 Task: Open Card Card0000000281 in Board Board0000000071 in Workspace WS0000000024 in Trello. Add Member Nikrathi889@gmail.com to Card Card0000000281 in Board Board0000000071 in Workspace WS0000000024 in Trello. Add Purple Label titled Label0000000281 to Card Card0000000281 in Board Board0000000071 in Workspace WS0000000024 in Trello. Add Checklist CL0000000281 to Card Card0000000281 in Board Board0000000071 in Workspace WS0000000024 in Trello. Add Dates with Start Date as Aug 01 2023 and Due Date as Aug 31 2023 to Card Card0000000281 in Board Board0000000071 in Workspace WS0000000024 in Trello
Action: Mouse moved to (275, 206)
Screenshot: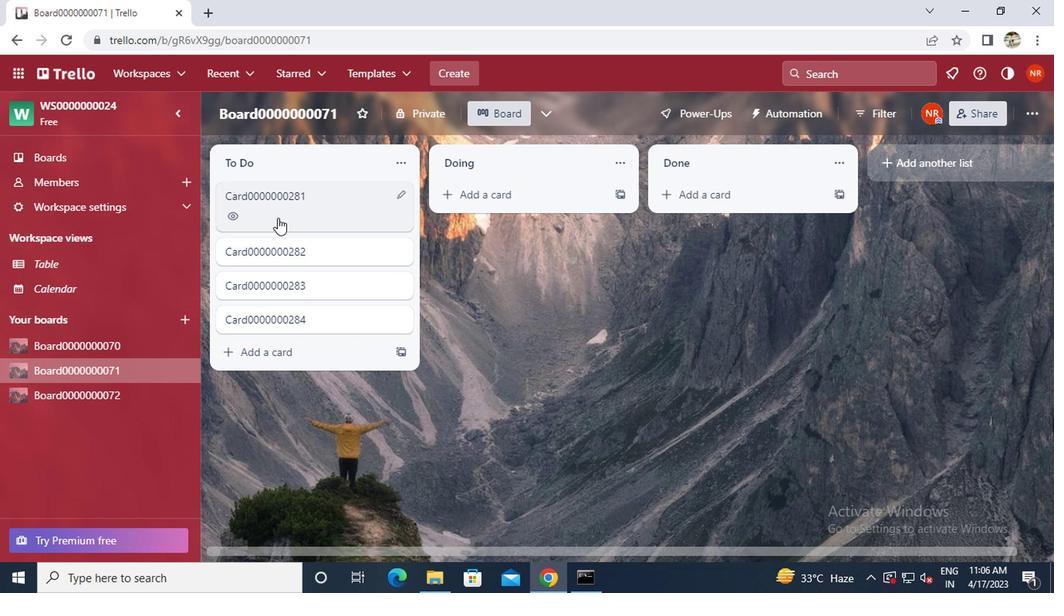 
Action: Mouse pressed left at (275, 206)
Screenshot: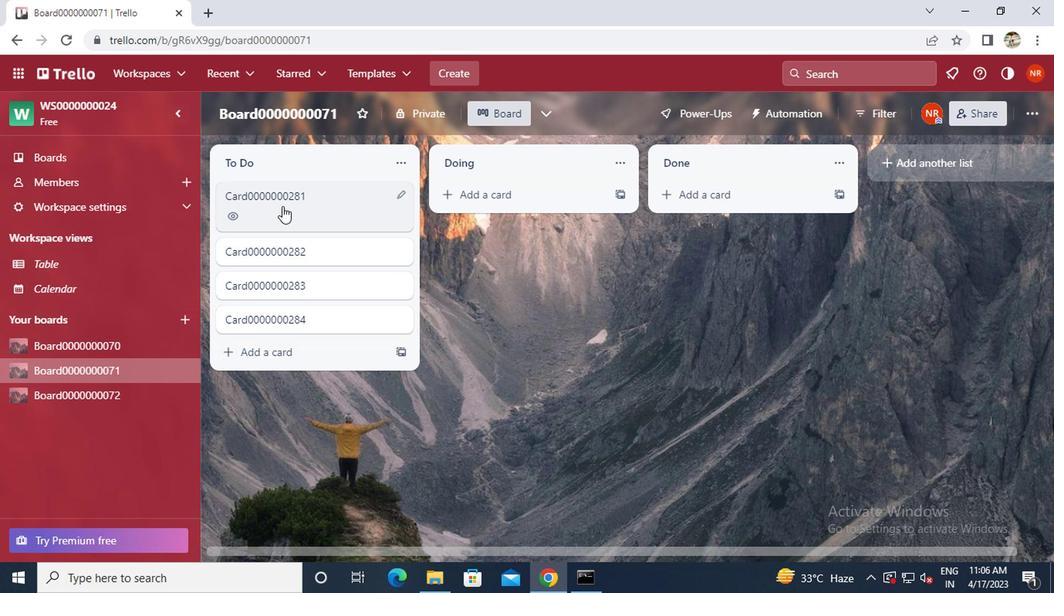 
Action: Mouse moved to (712, 200)
Screenshot: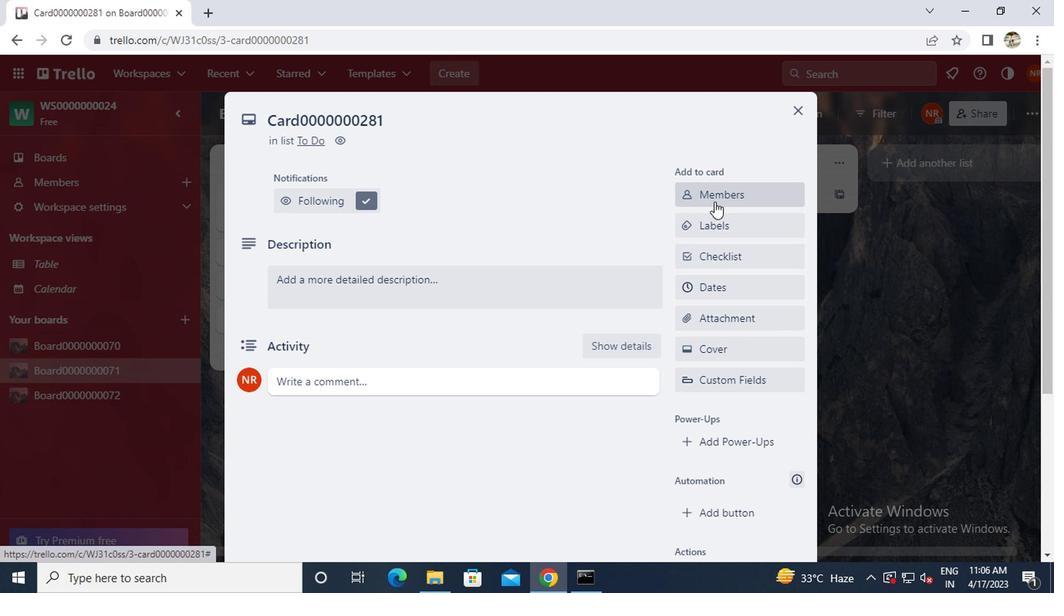 
Action: Mouse pressed left at (712, 200)
Screenshot: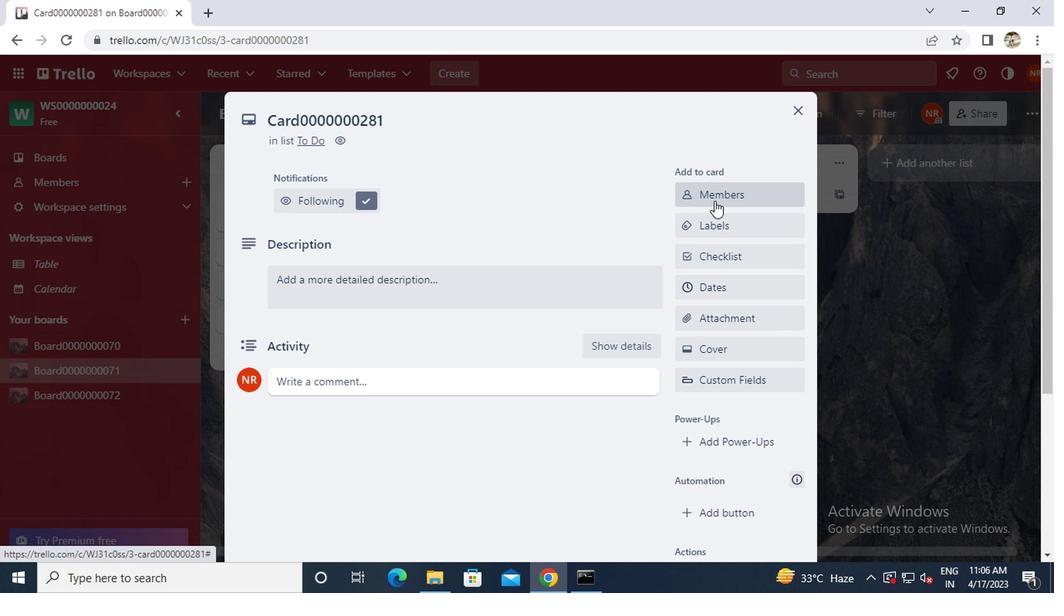 
Action: Key pressed n
Screenshot: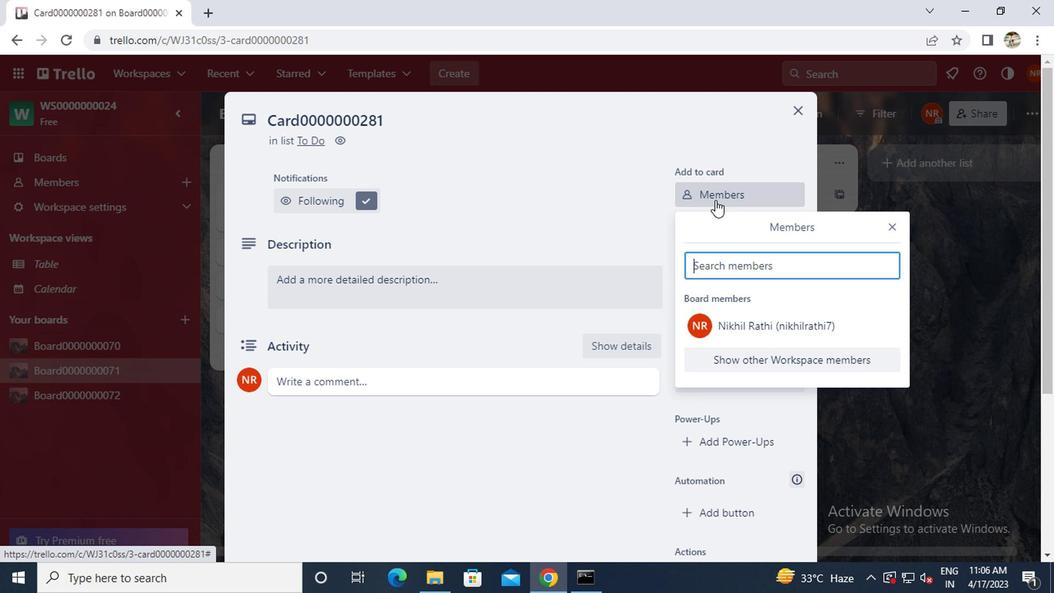 
Action: Mouse moved to (733, 218)
Screenshot: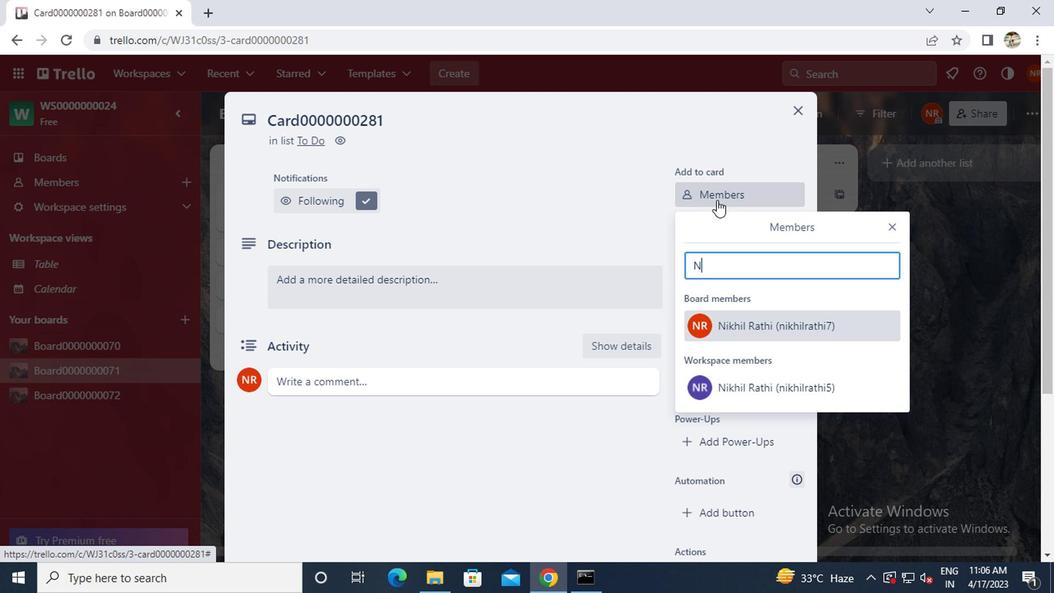 
Action: Key pressed <Key.caps_lock>ikrathi889<Key.shift>@GMAIL.COM
Screenshot: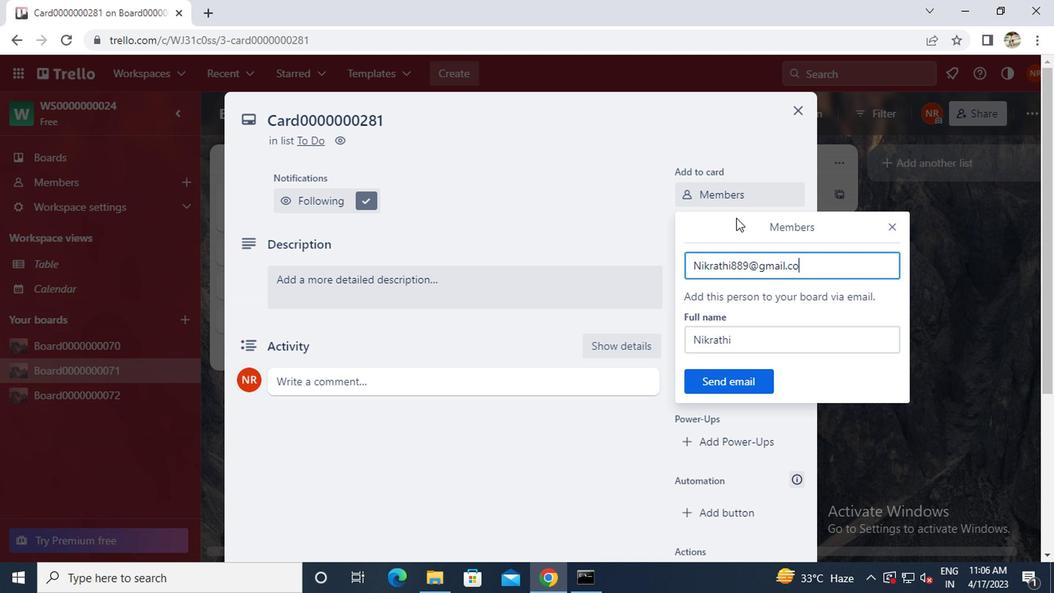
Action: Mouse moved to (719, 376)
Screenshot: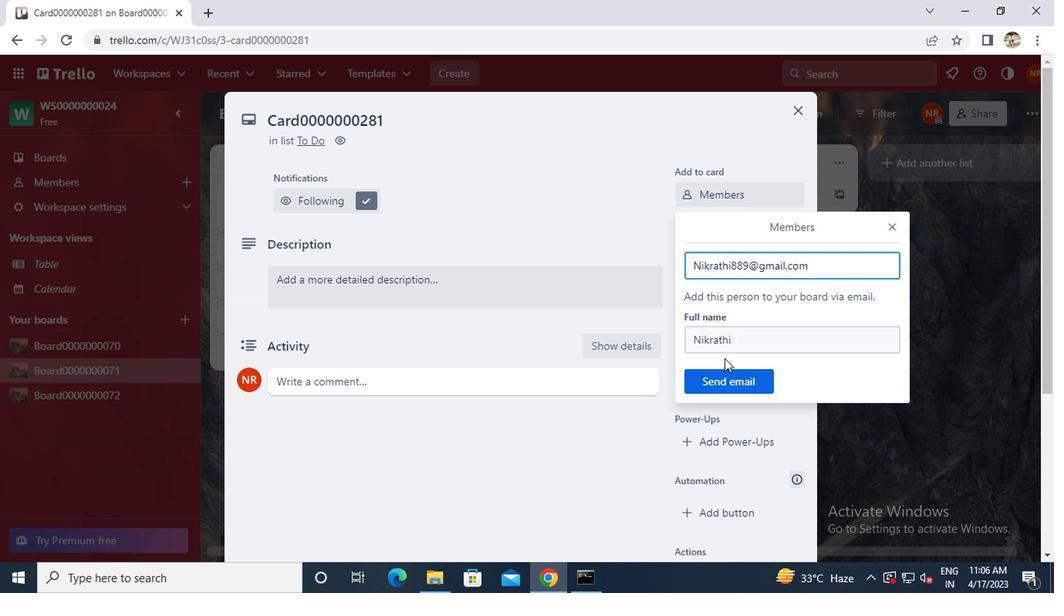 
Action: Mouse pressed left at (719, 376)
Screenshot: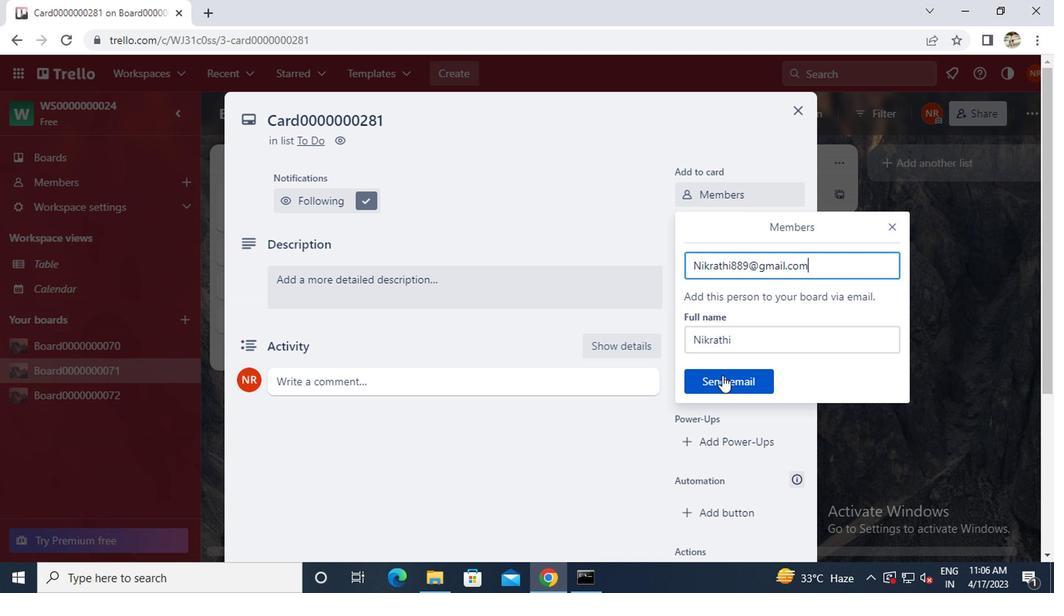 
Action: Mouse moved to (697, 230)
Screenshot: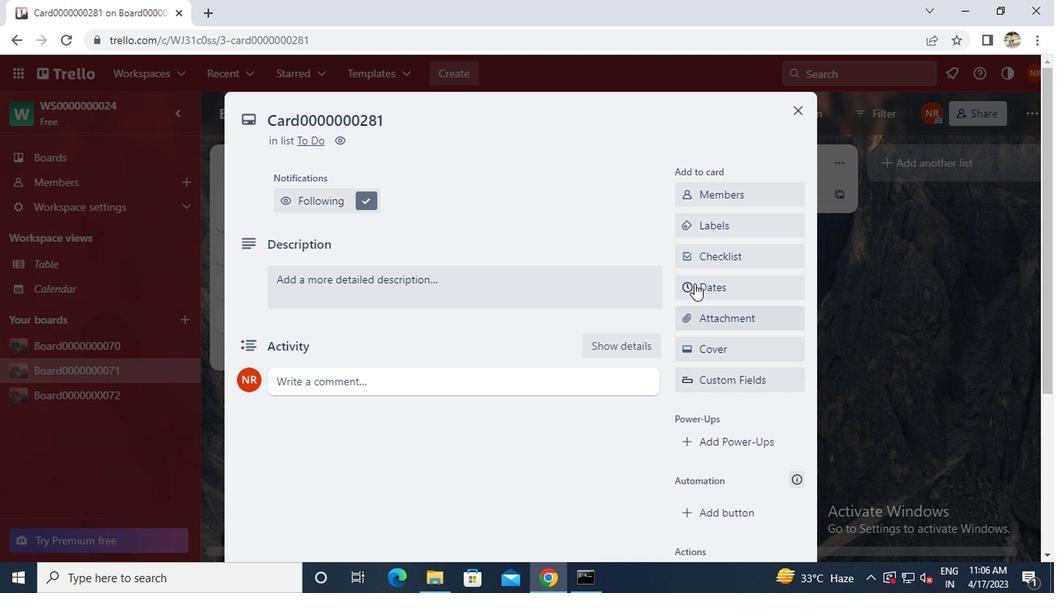 
Action: Mouse pressed left at (697, 230)
Screenshot: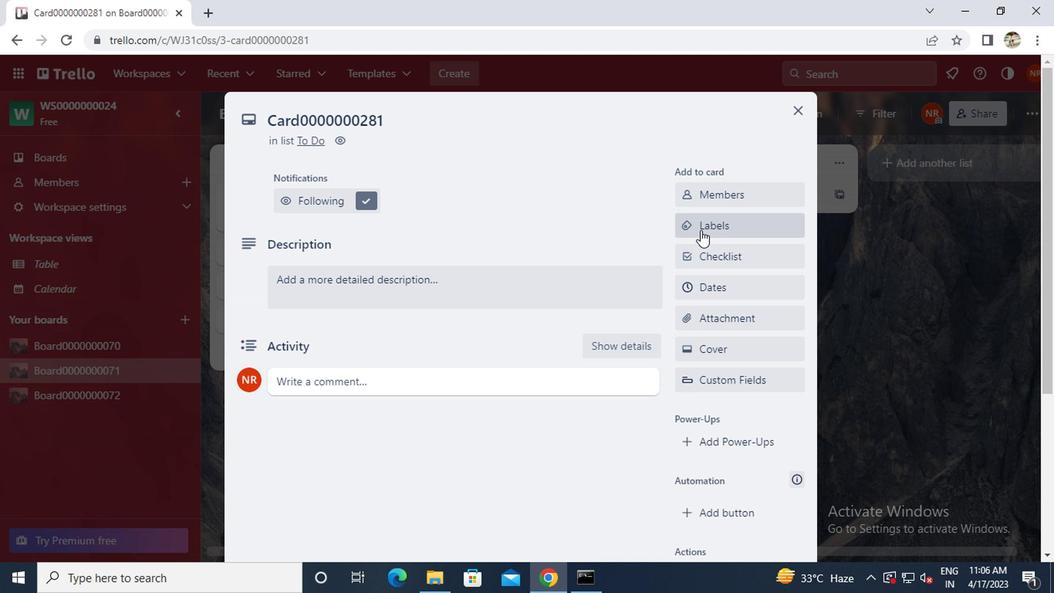 
Action: Mouse moved to (756, 371)
Screenshot: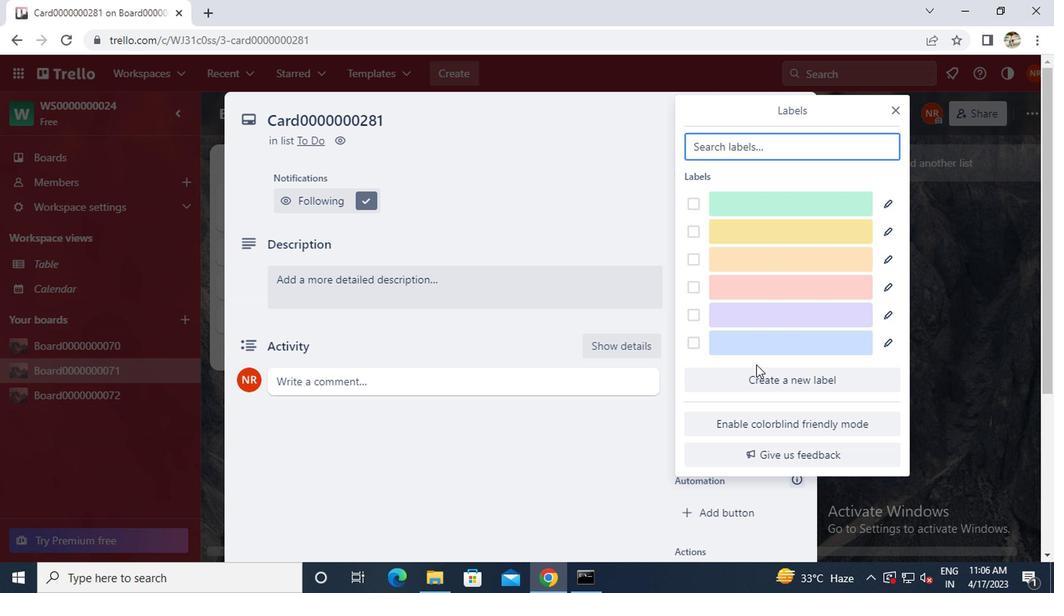 
Action: Mouse pressed left at (756, 371)
Screenshot: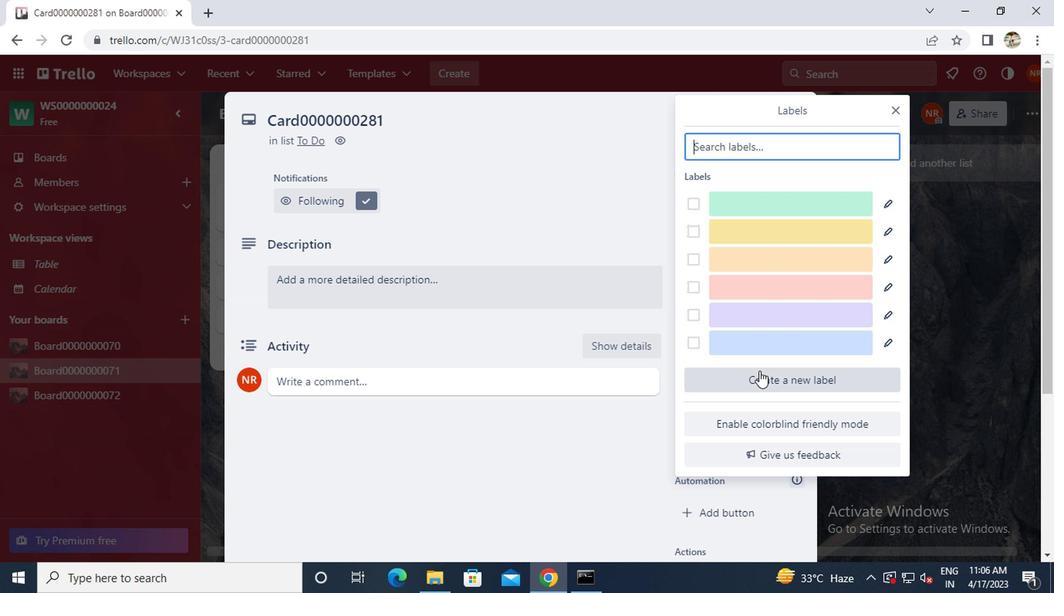 
Action: Mouse moved to (880, 333)
Screenshot: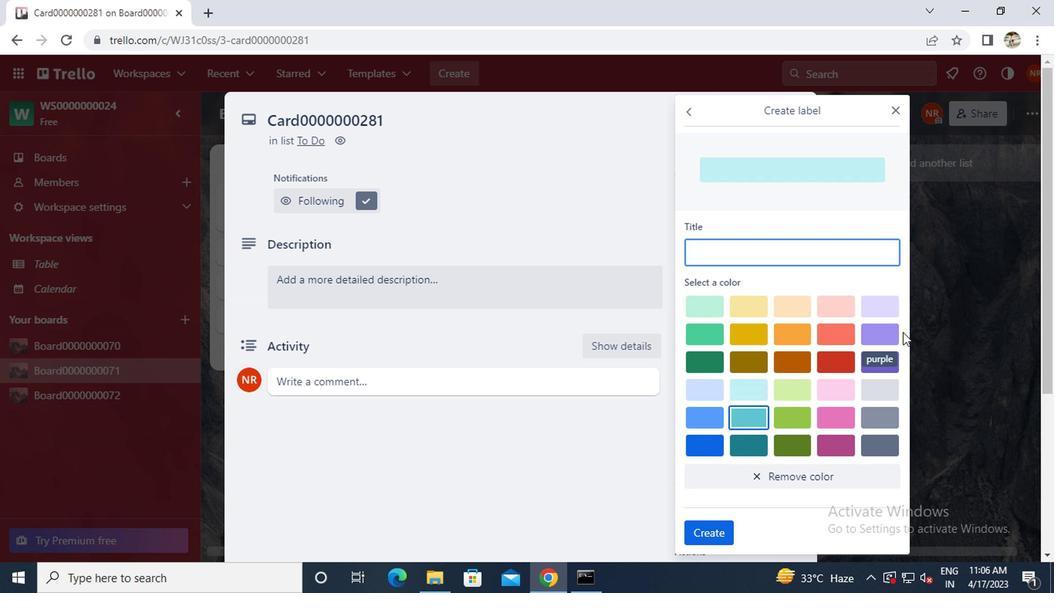 
Action: Mouse pressed left at (880, 333)
Screenshot: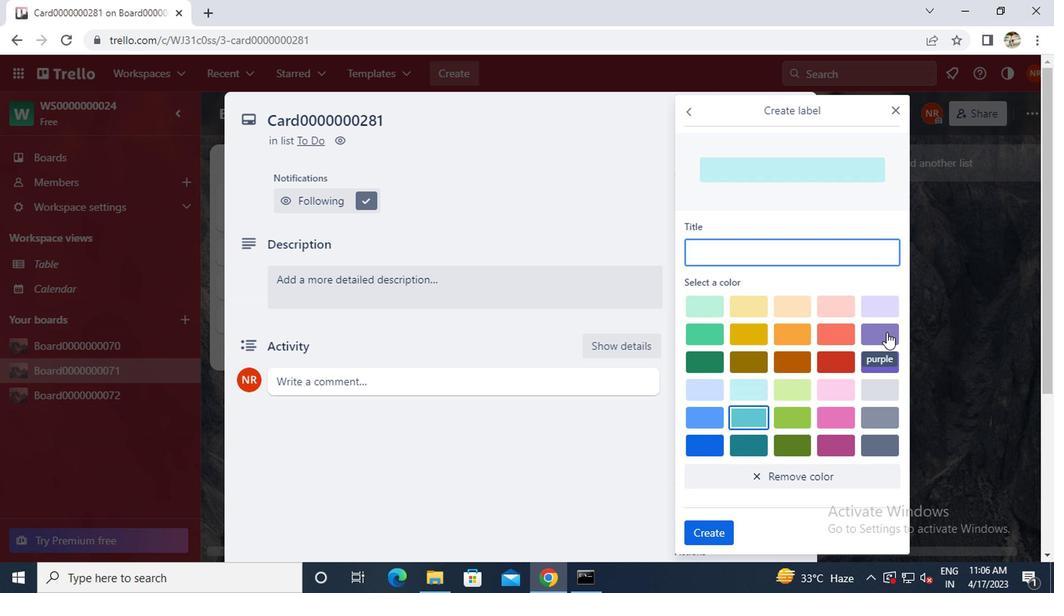 
Action: Mouse moved to (793, 253)
Screenshot: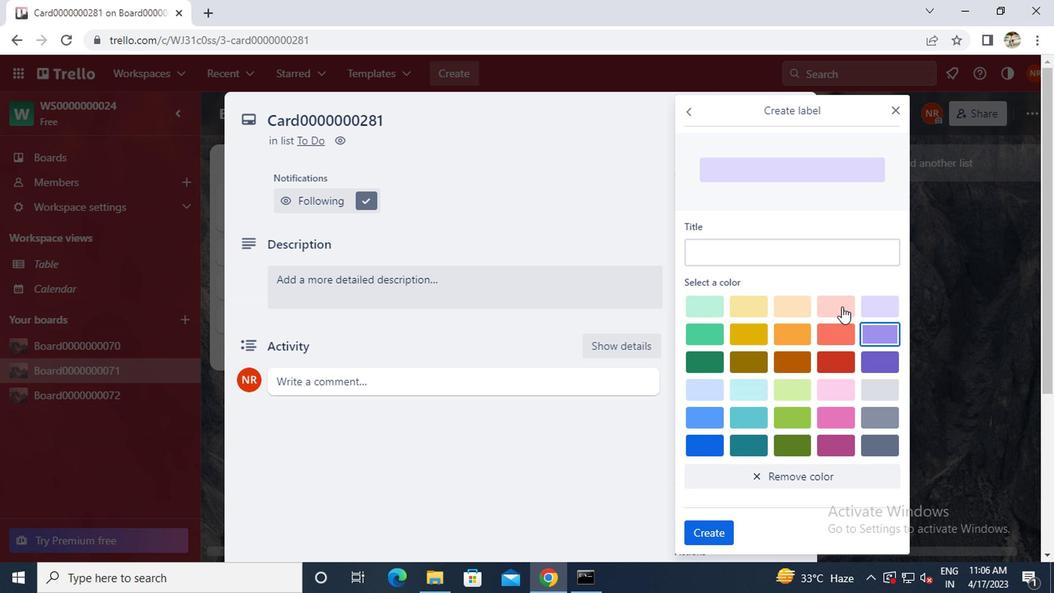 
Action: Mouse pressed left at (793, 253)
Screenshot: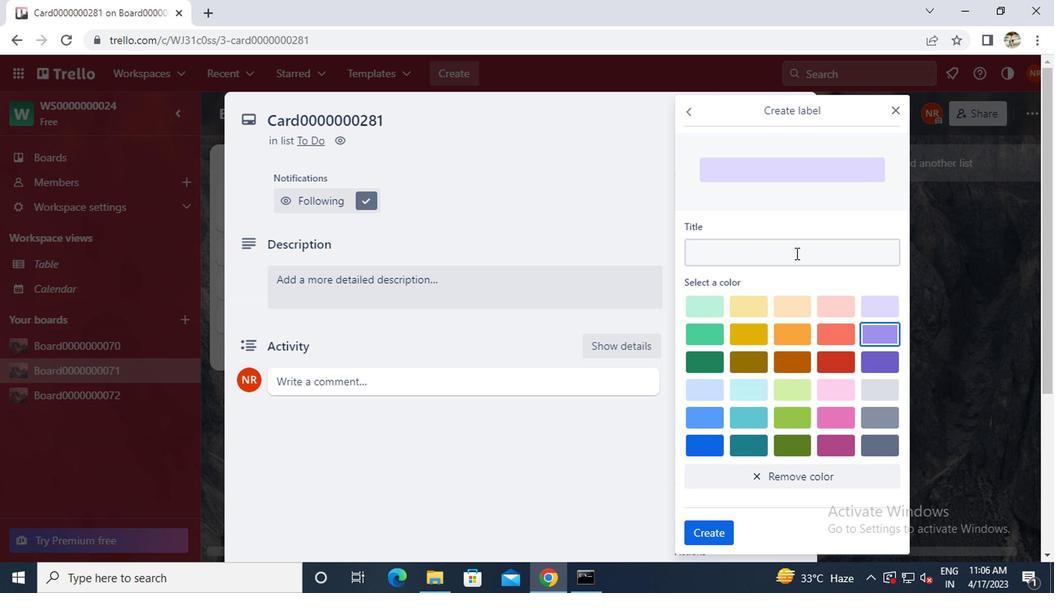 
Action: Mouse moved to (793, 253)
Screenshot: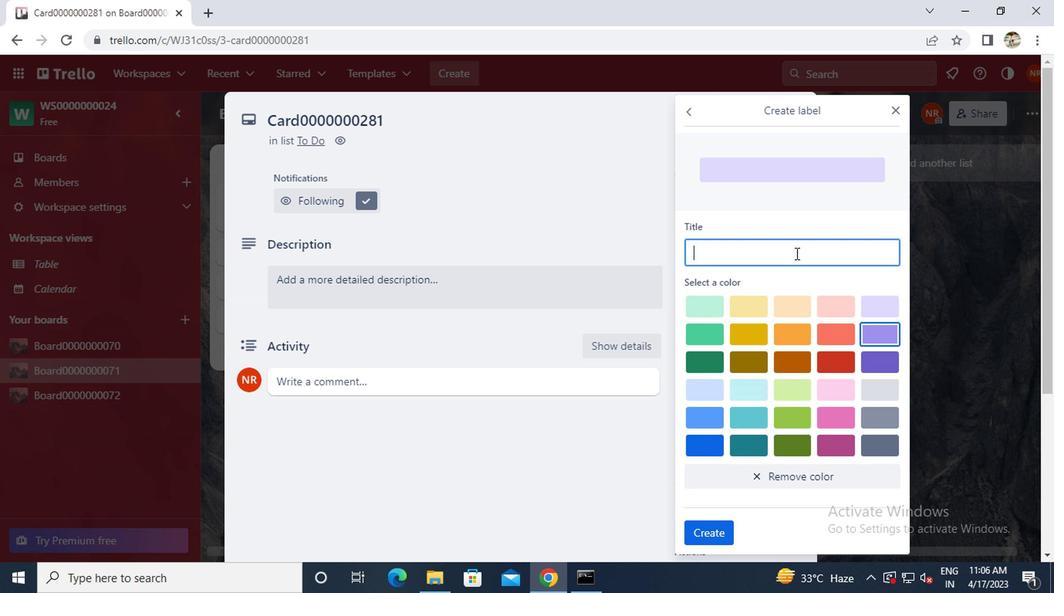 
Action: Key pressed <Key.caps_lock>
Screenshot: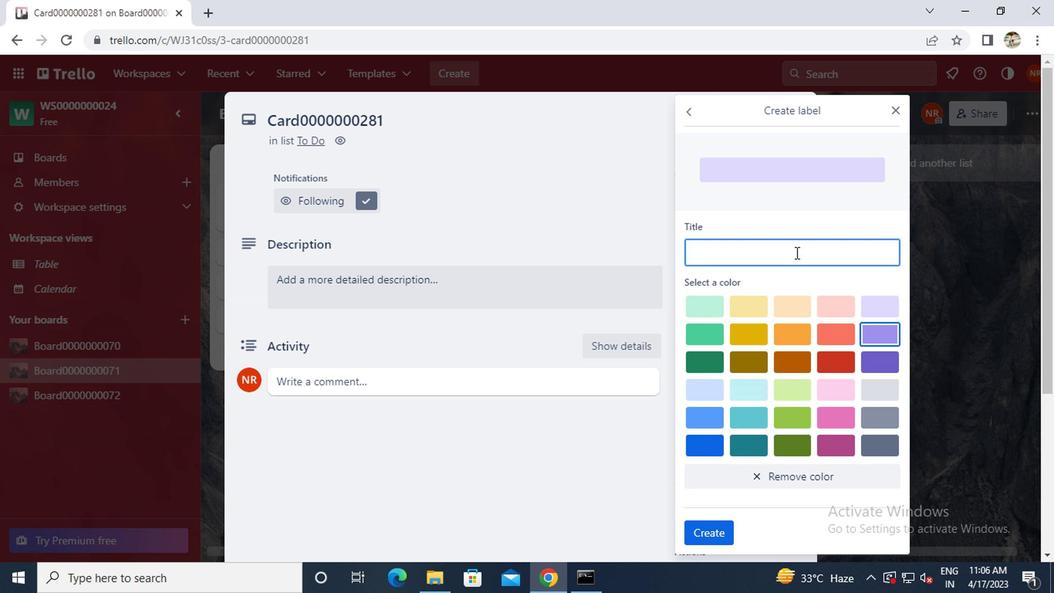 
Action: Mouse moved to (793, 252)
Screenshot: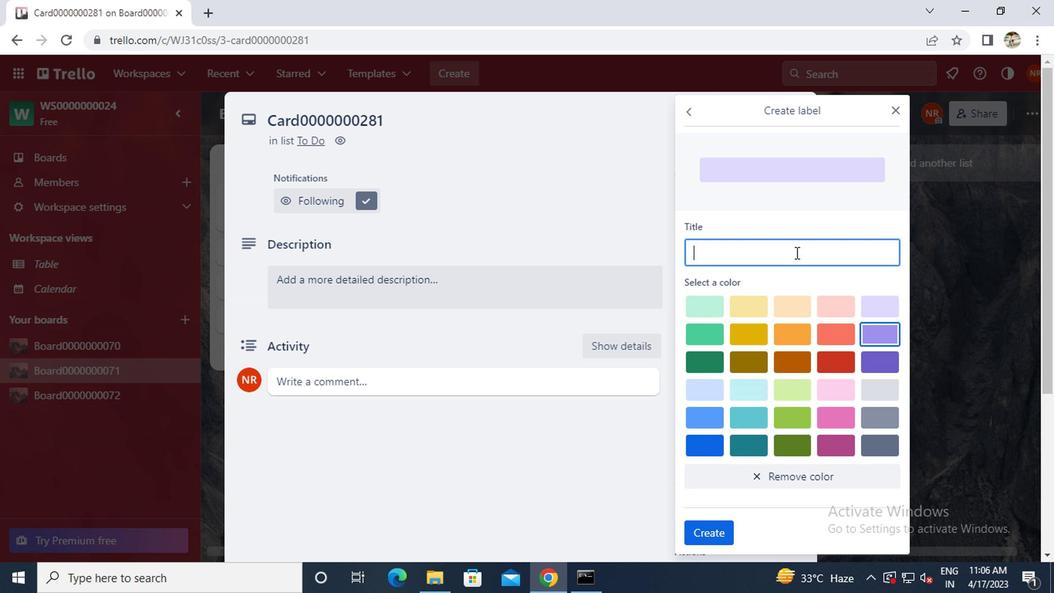 
Action: Key pressed L
Screenshot: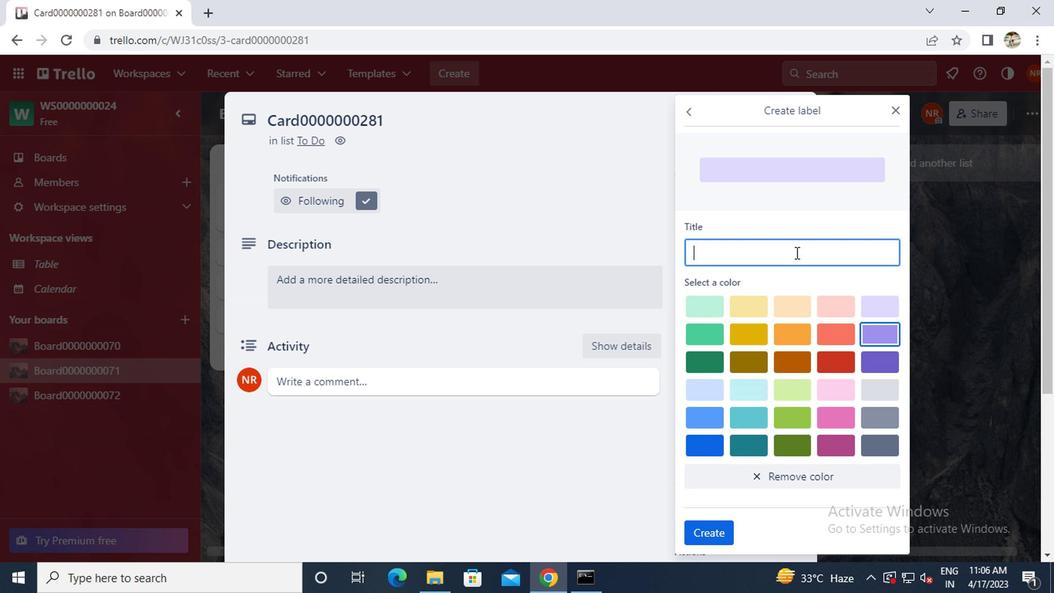 
Action: Mouse moved to (794, 251)
Screenshot: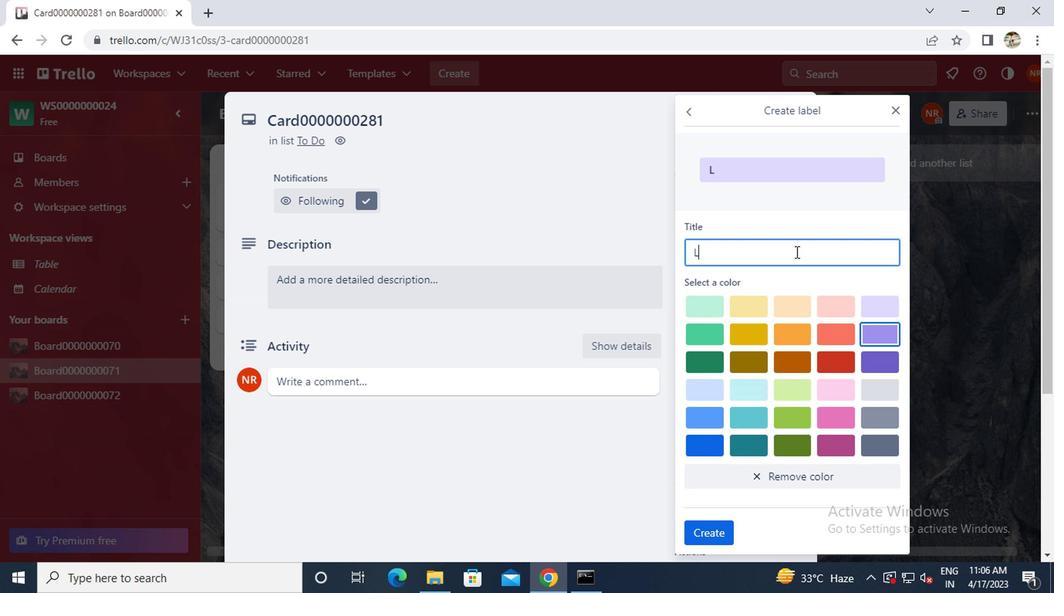 
Action: Key pressed <Key.caps_lock>ABEL0000000281
Screenshot: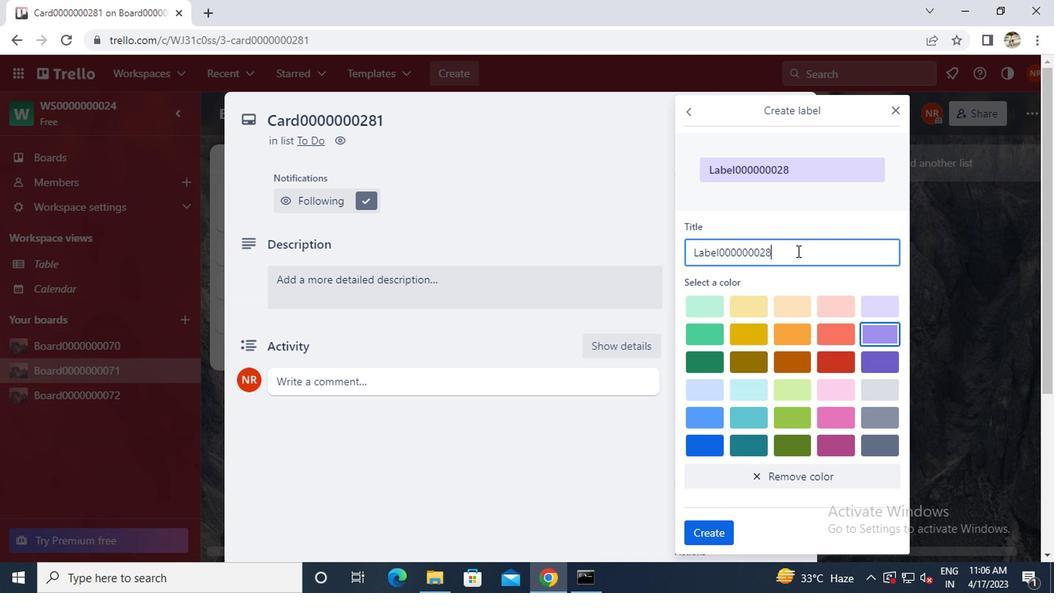 
Action: Mouse moved to (715, 526)
Screenshot: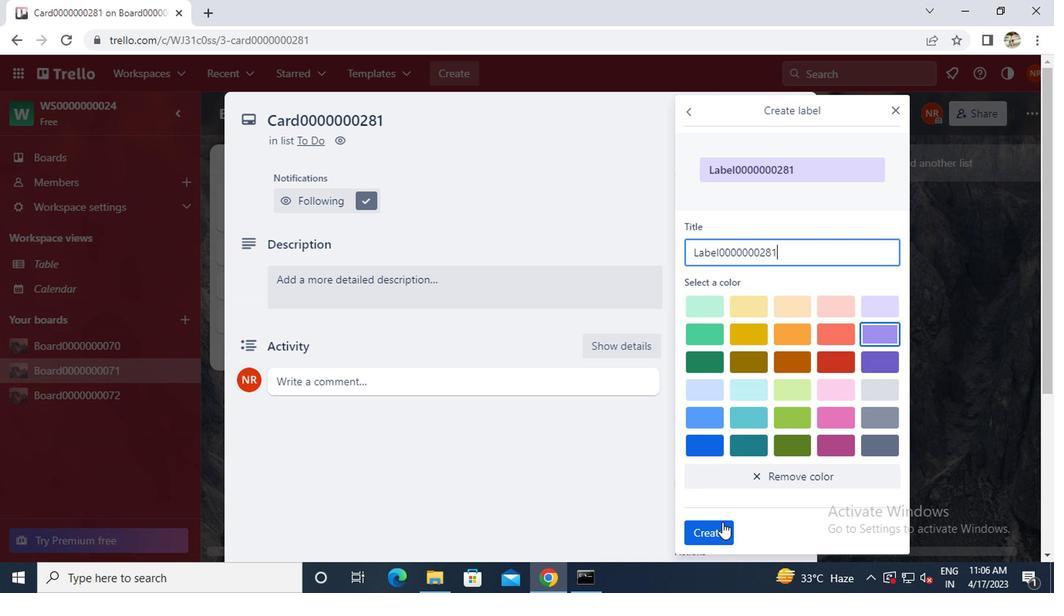 
Action: Mouse pressed left at (715, 526)
Screenshot: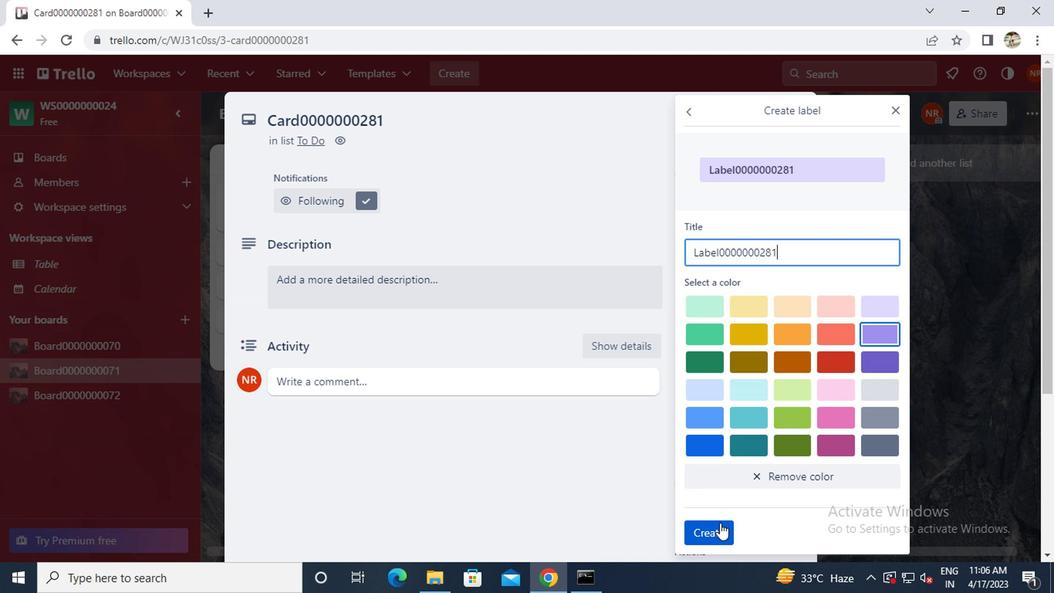 
Action: Mouse moved to (894, 108)
Screenshot: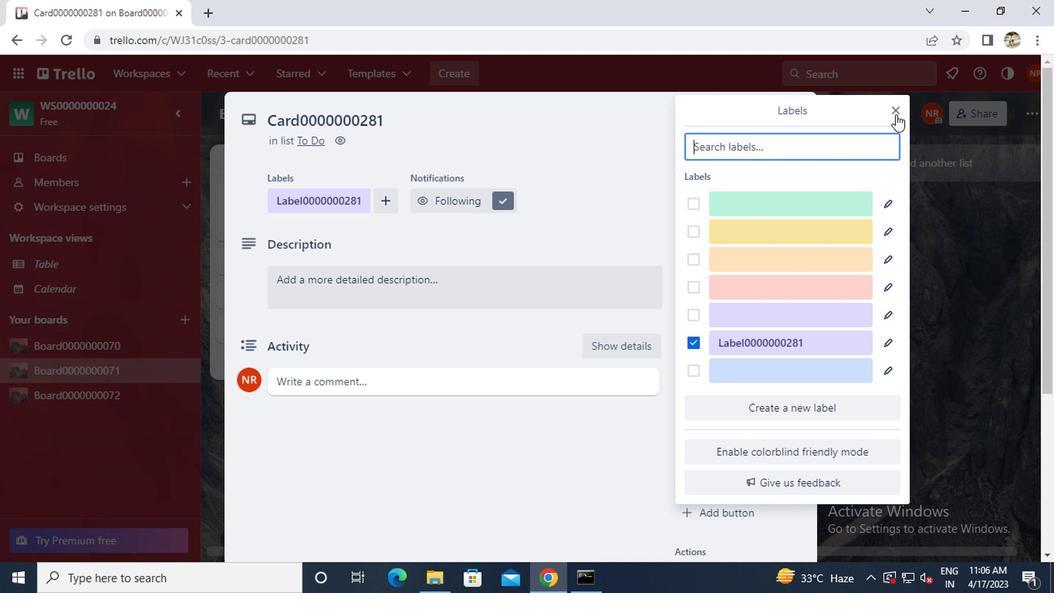 
Action: Mouse pressed left at (894, 108)
Screenshot: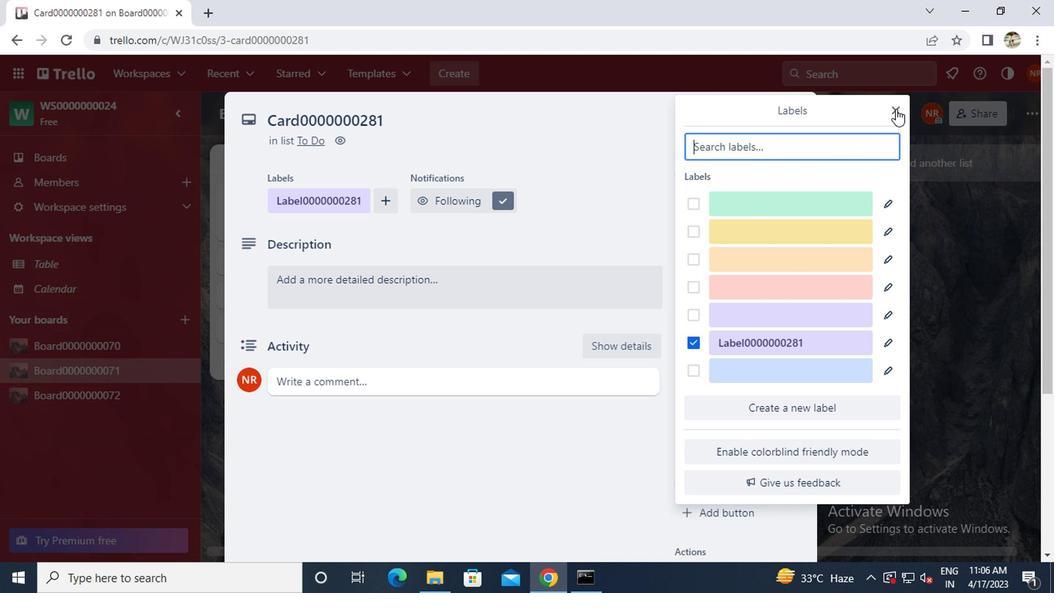 
Action: Mouse moved to (752, 260)
Screenshot: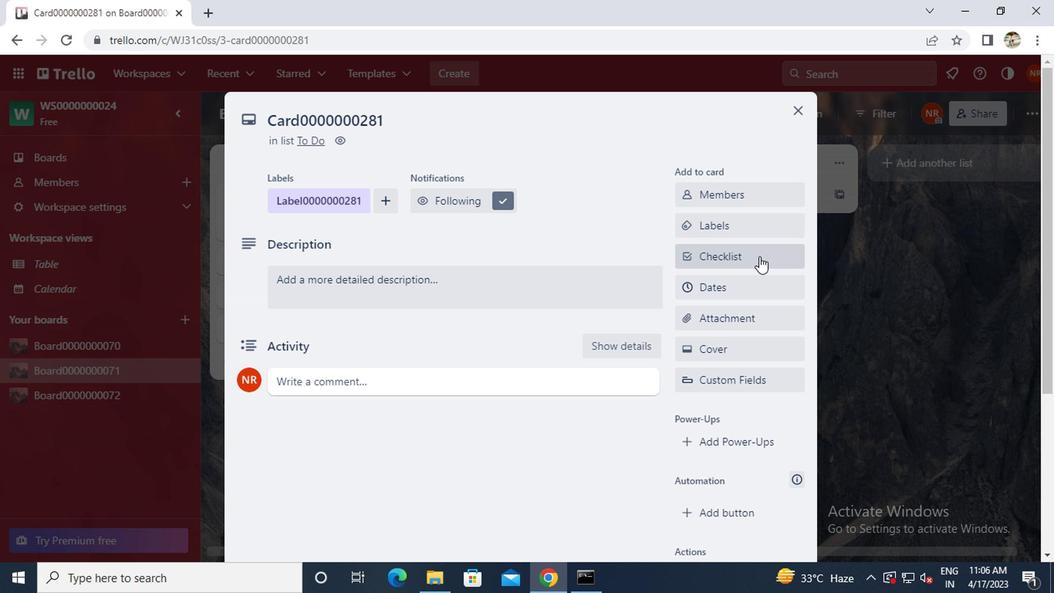 
Action: Mouse pressed left at (752, 260)
Screenshot: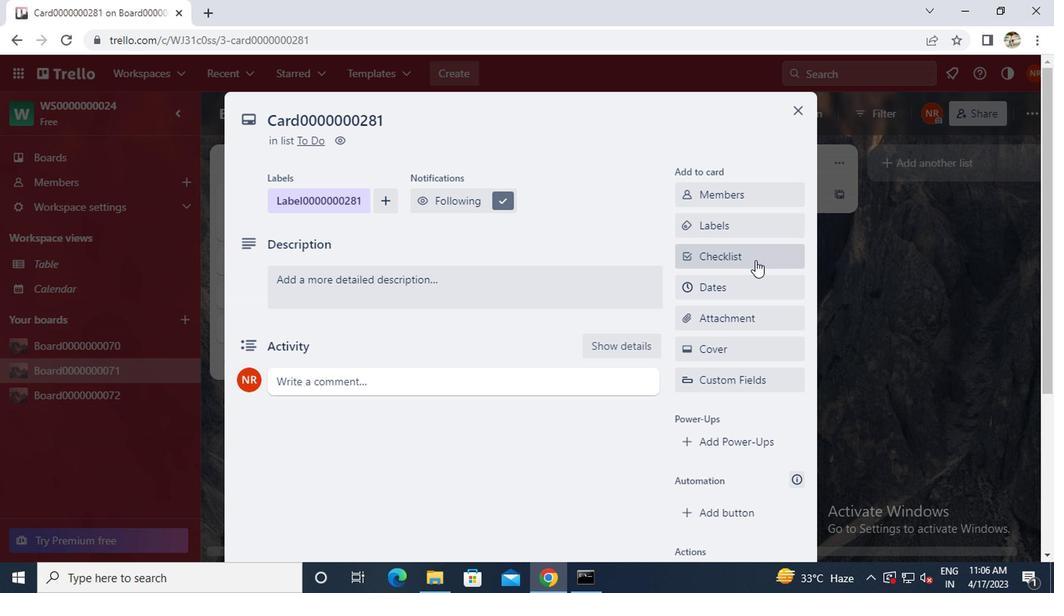
Action: Key pressed <Key.caps_lock>CL0000000281
Screenshot: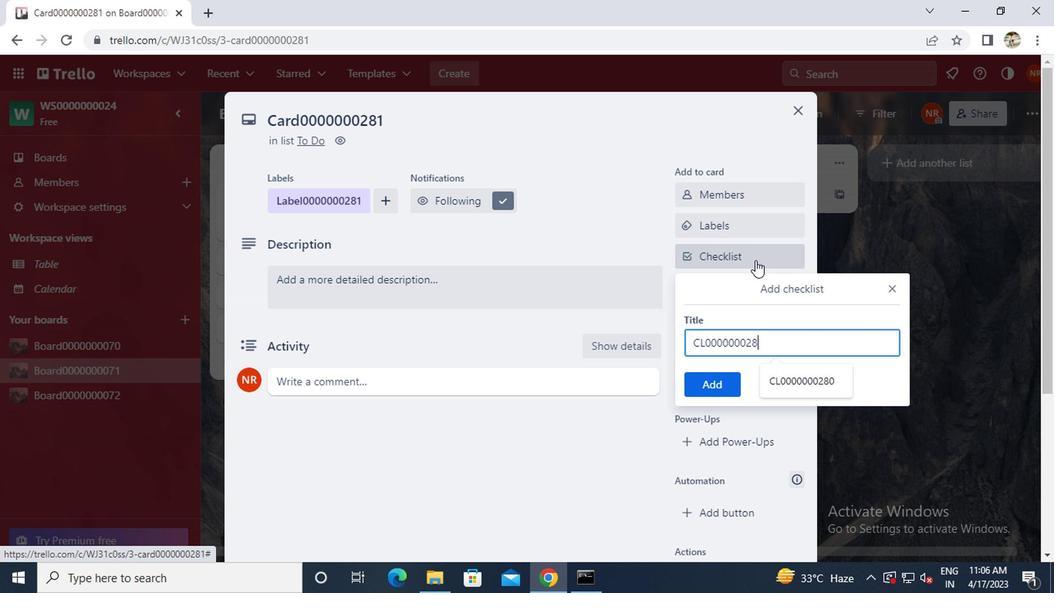 
Action: Mouse moved to (706, 383)
Screenshot: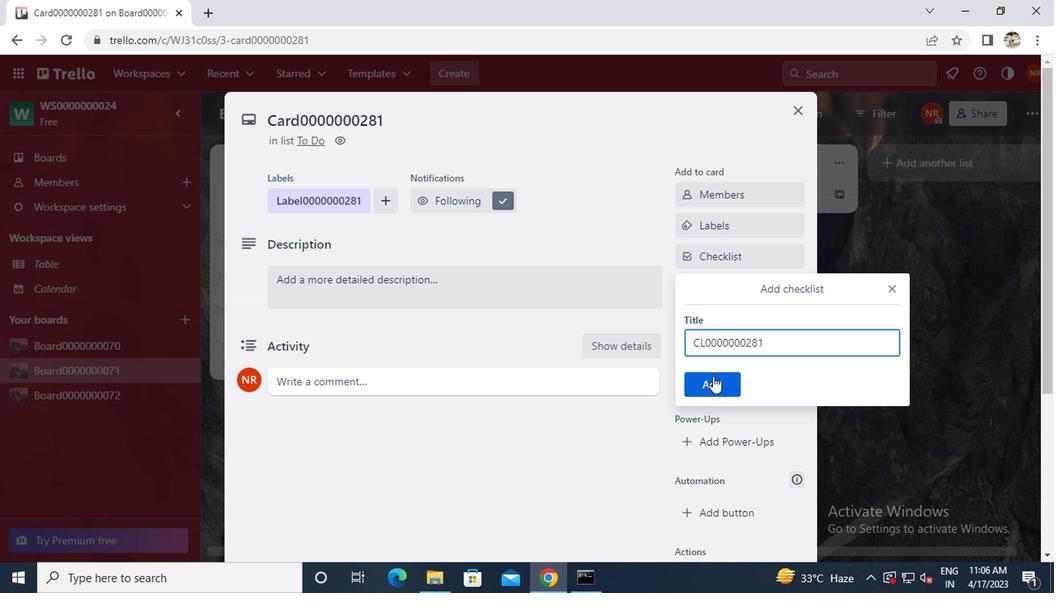 
Action: Mouse pressed left at (706, 383)
Screenshot: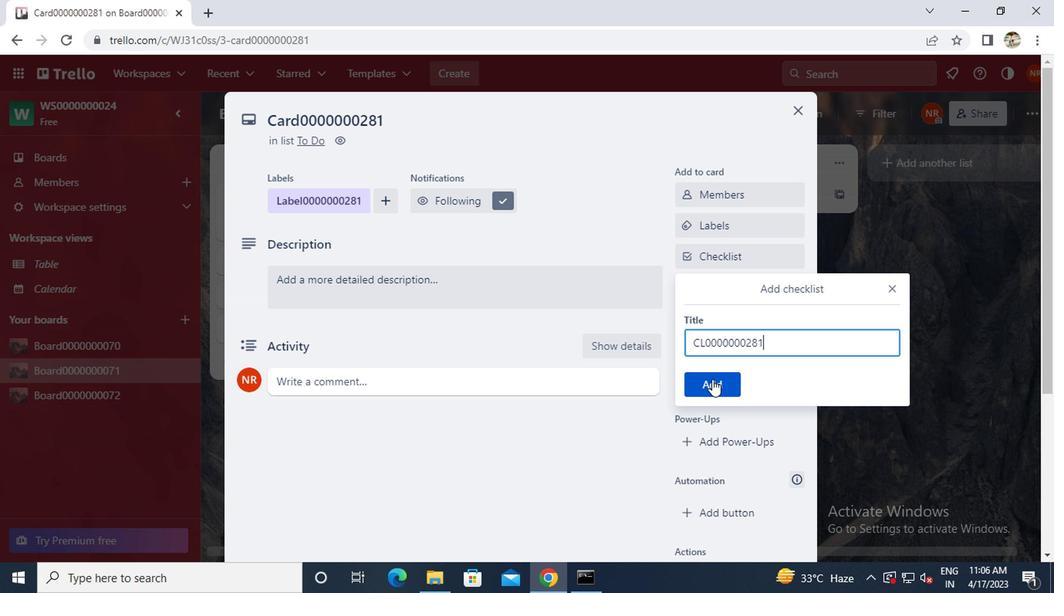 
Action: Mouse moved to (712, 287)
Screenshot: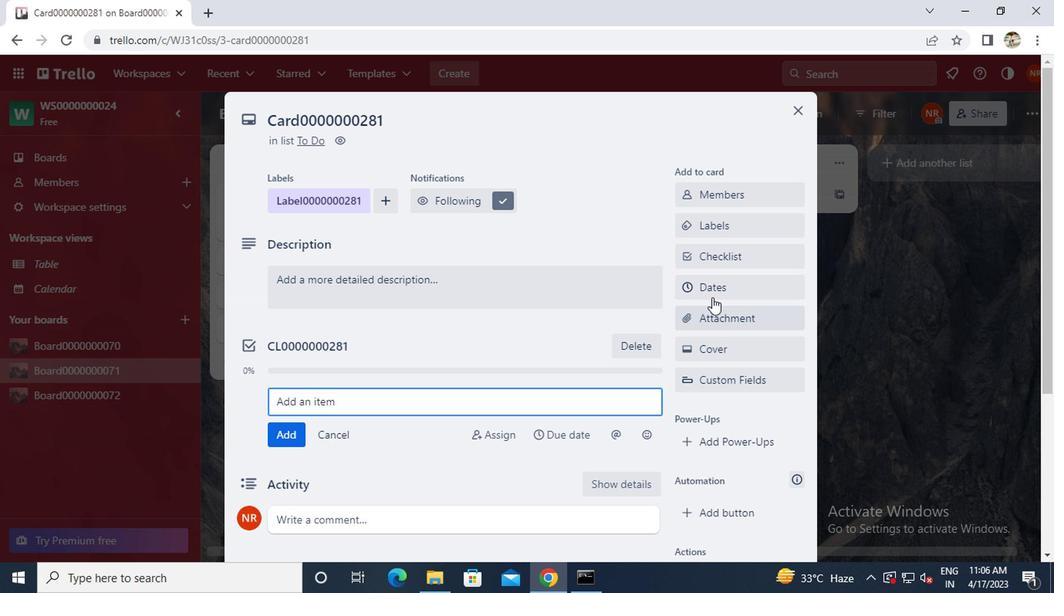 
Action: Mouse pressed left at (712, 287)
Screenshot: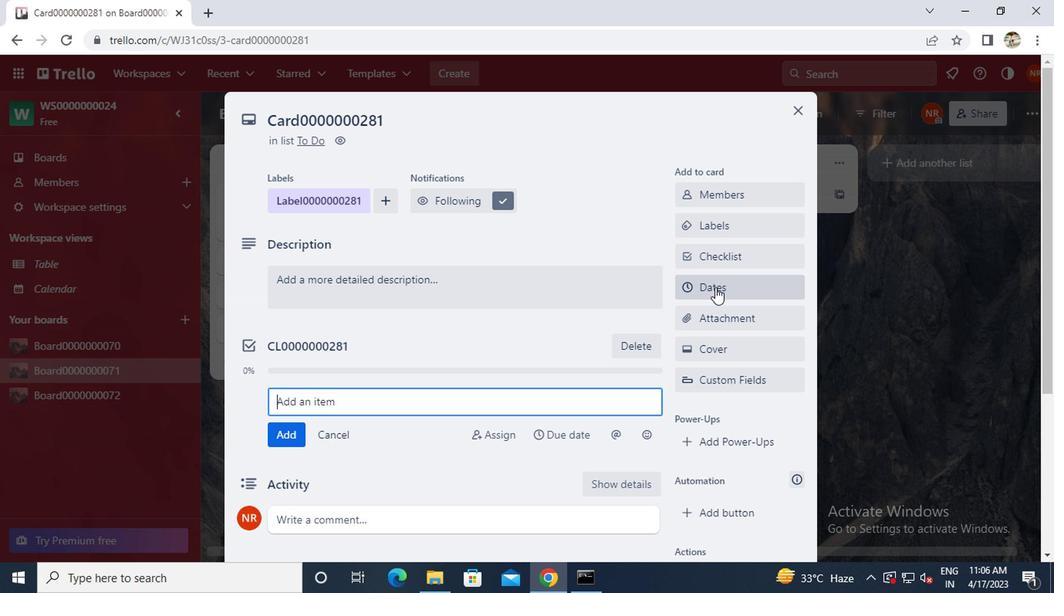 
Action: Mouse moved to (688, 387)
Screenshot: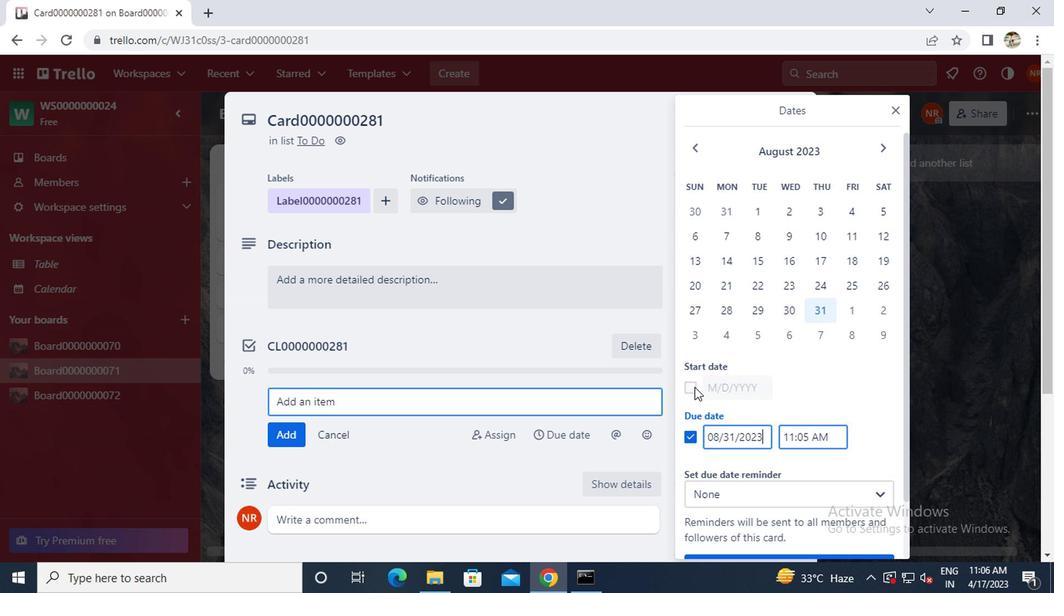 
Action: Mouse pressed left at (688, 387)
Screenshot: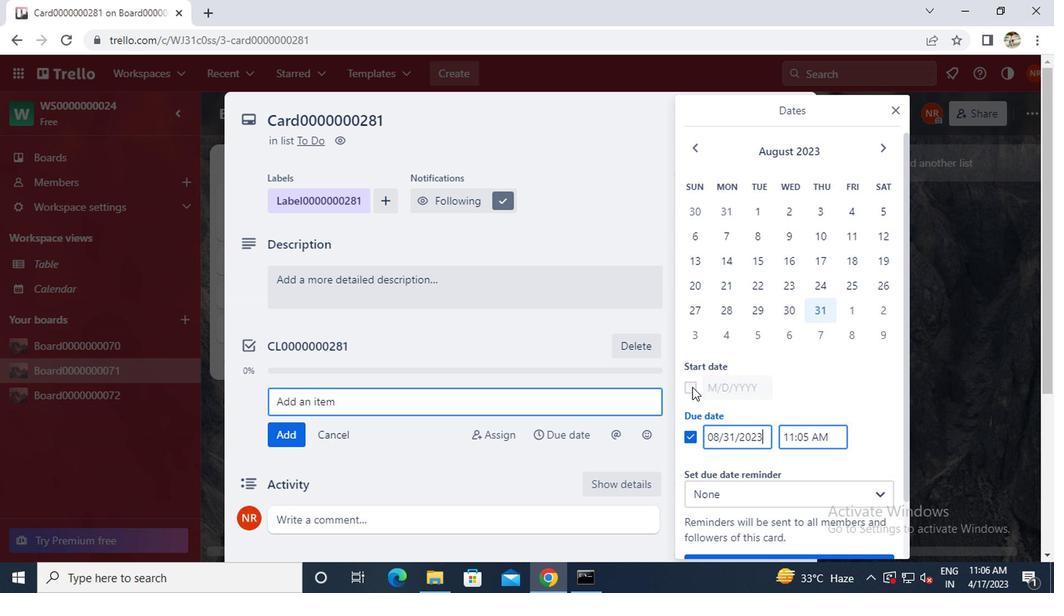 
Action: Mouse moved to (881, 146)
Screenshot: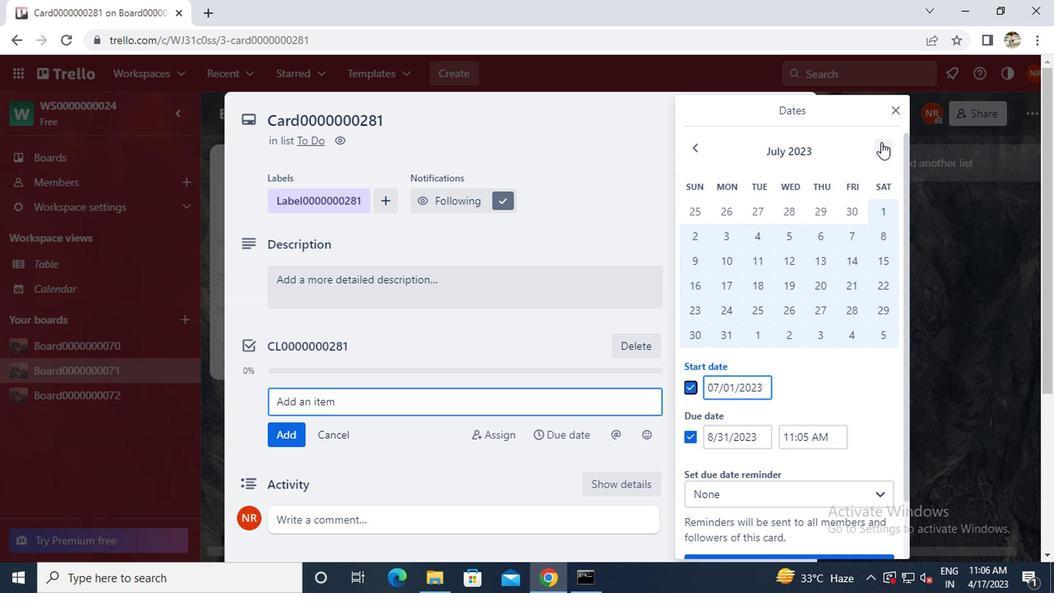 
Action: Mouse pressed left at (881, 146)
Screenshot: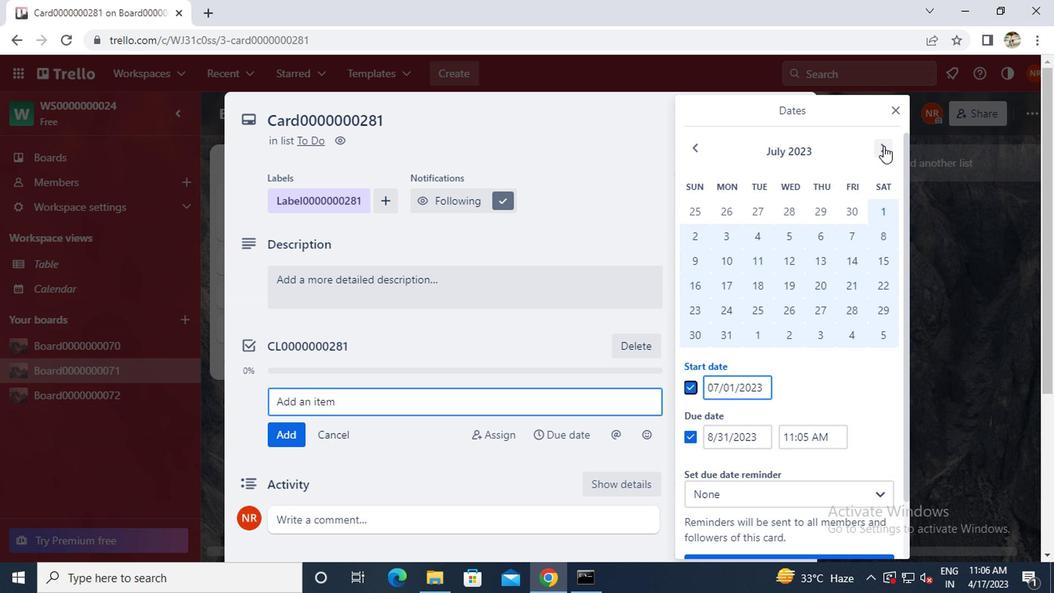 
Action: Mouse moved to (751, 211)
Screenshot: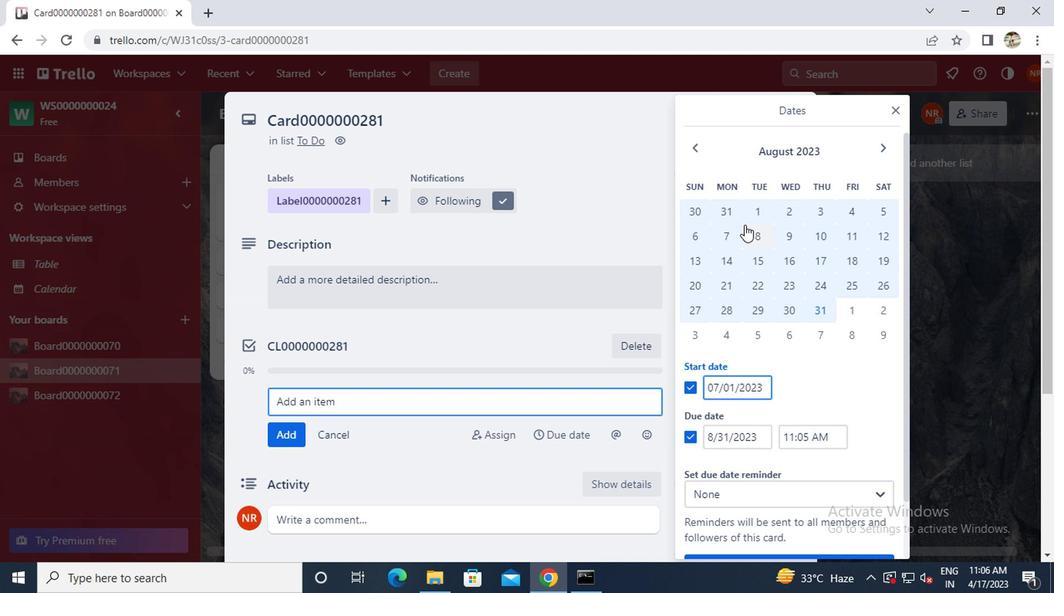 
Action: Mouse pressed left at (751, 211)
Screenshot: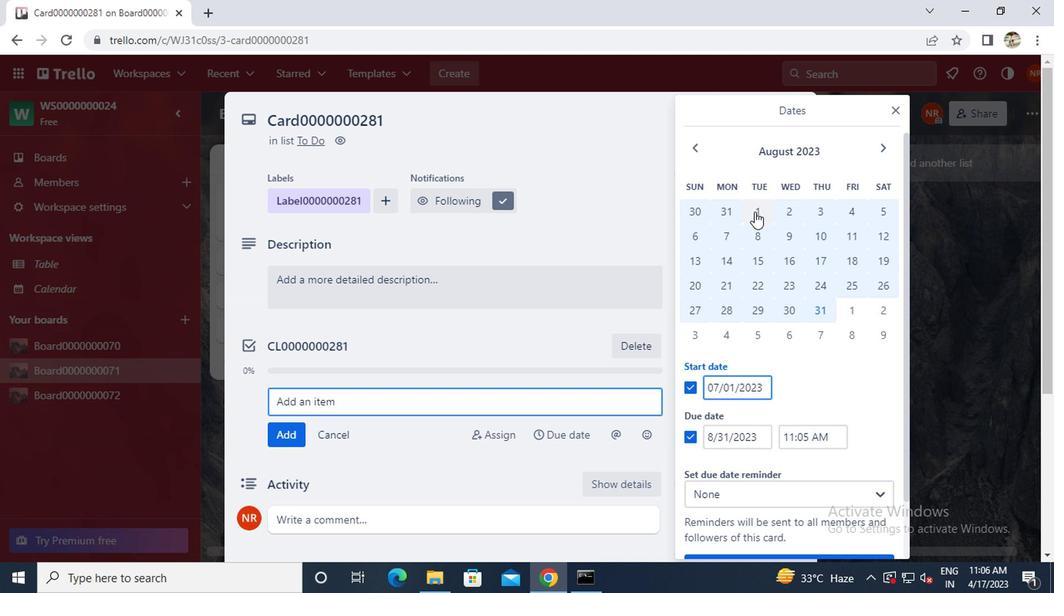 
Action: Mouse moved to (811, 311)
Screenshot: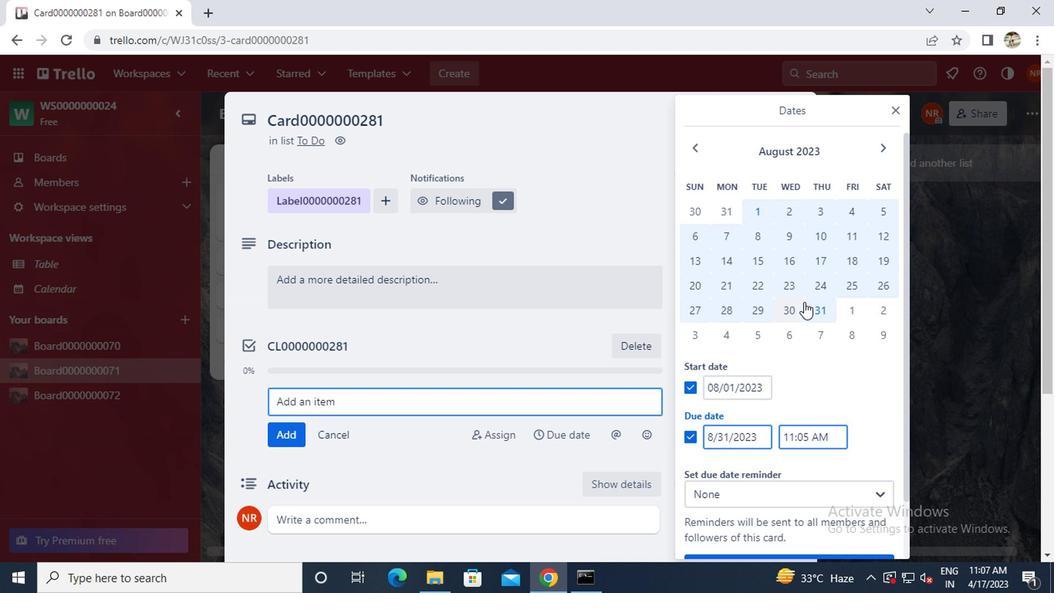 
Action: Mouse pressed left at (811, 311)
Screenshot: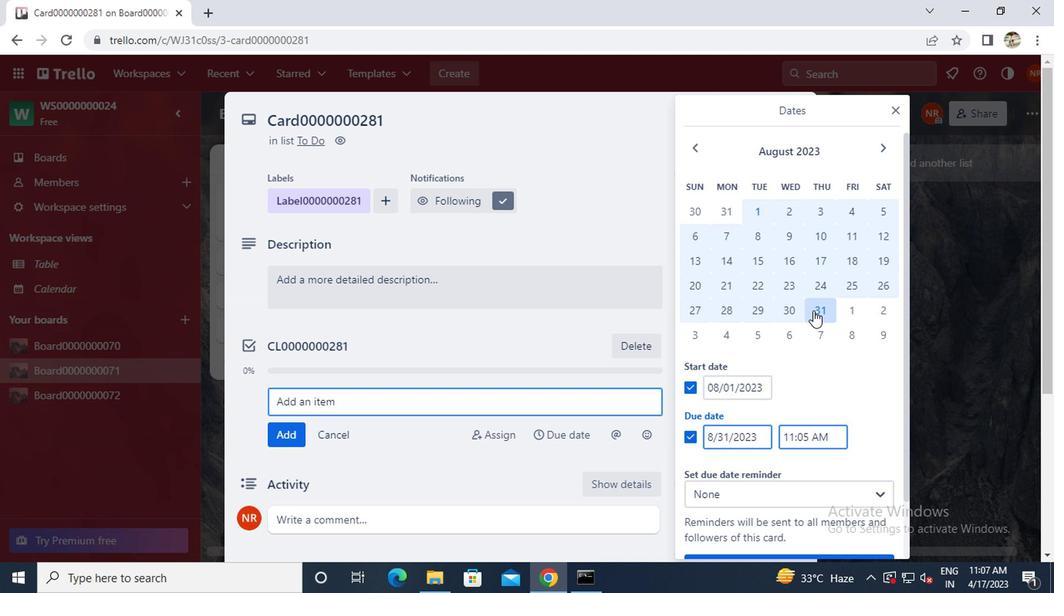 
Action: Mouse scrolled (811, 310) with delta (0, -1)
Screenshot: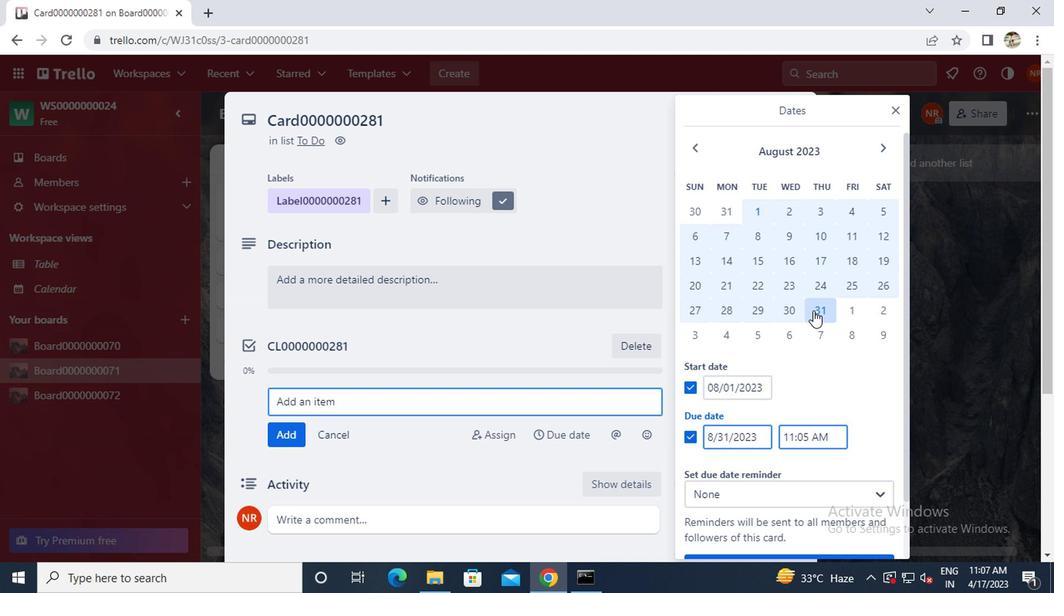 
Action: Mouse scrolled (811, 310) with delta (0, -1)
Screenshot: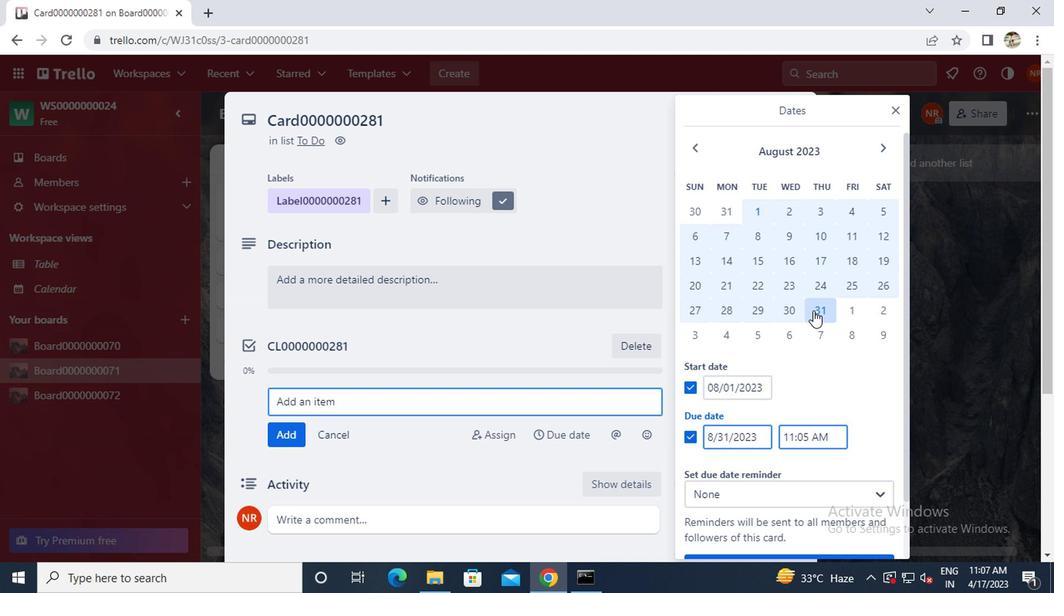 
Action: Mouse scrolled (811, 310) with delta (0, -1)
Screenshot: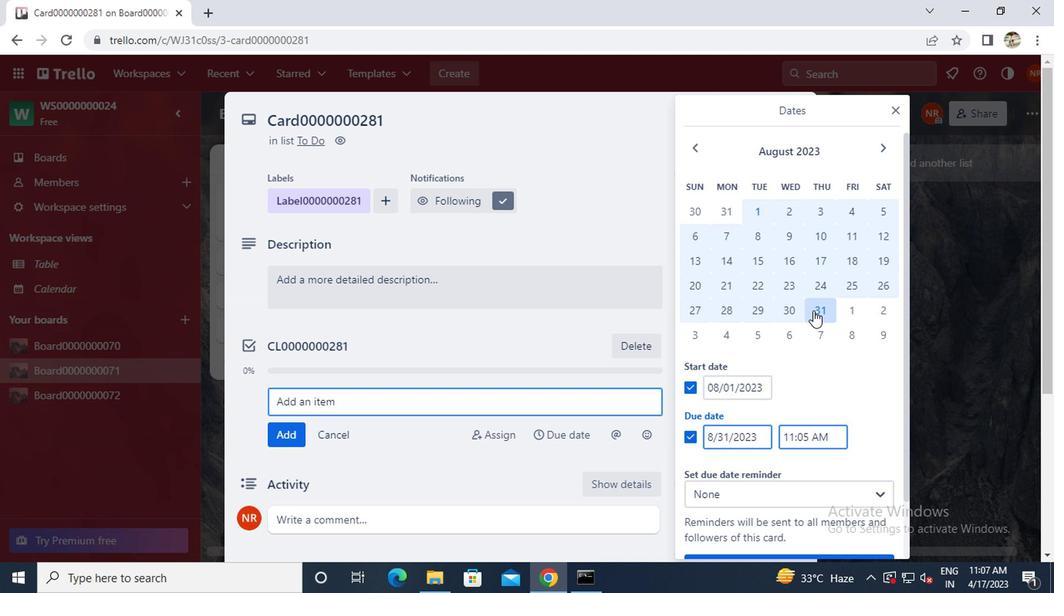 
Action: Mouse moved to (762, 502)
Screenshot: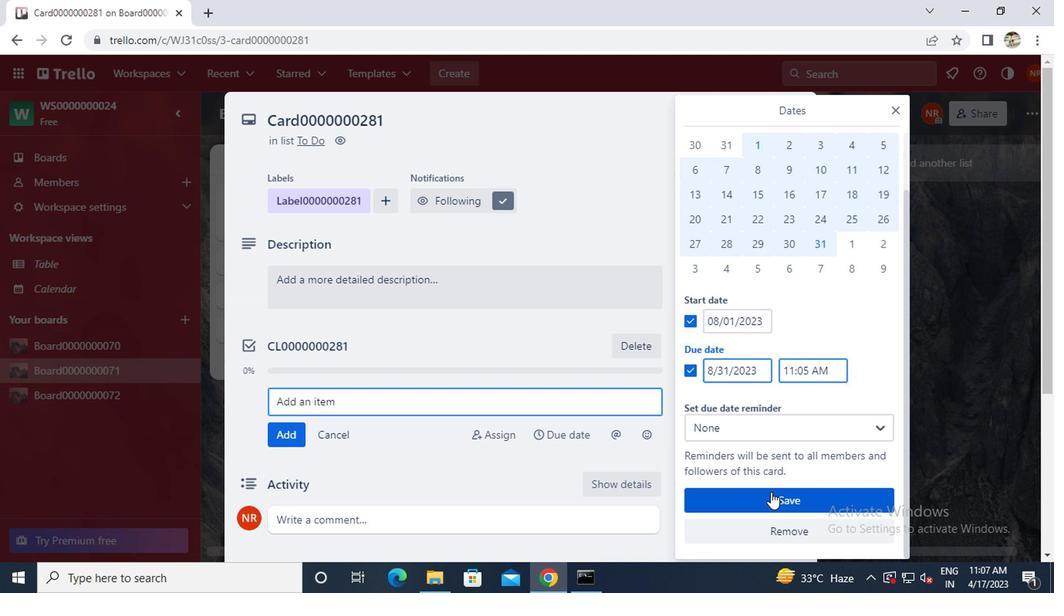 
Action: Mouse pressed left at (762, 502)
Screenshot: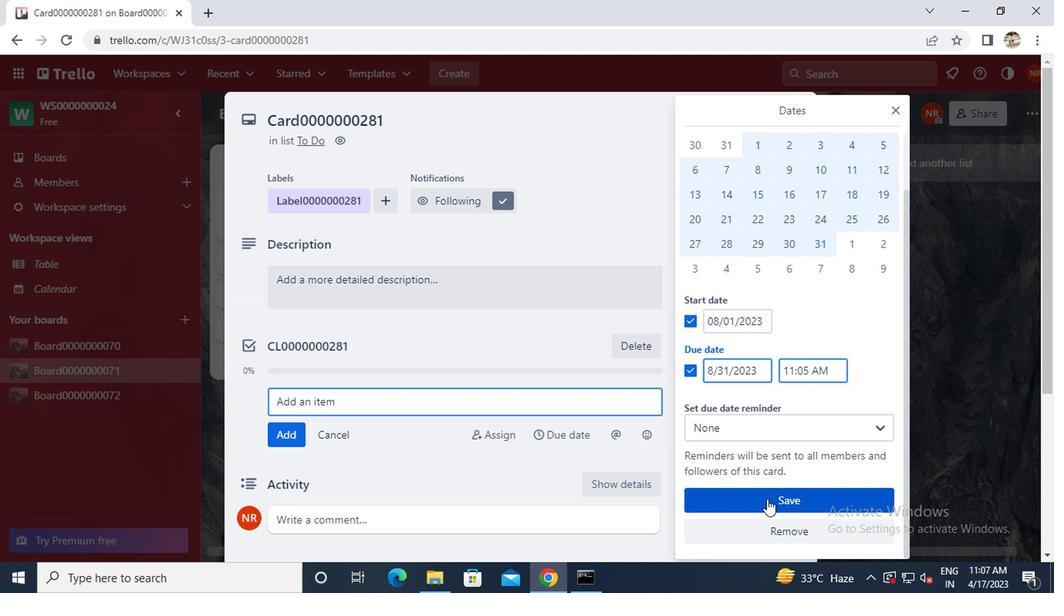 
